 Task: Show 100 items per page.
Action: Mouse moved to (1362, 243)
Screenshot: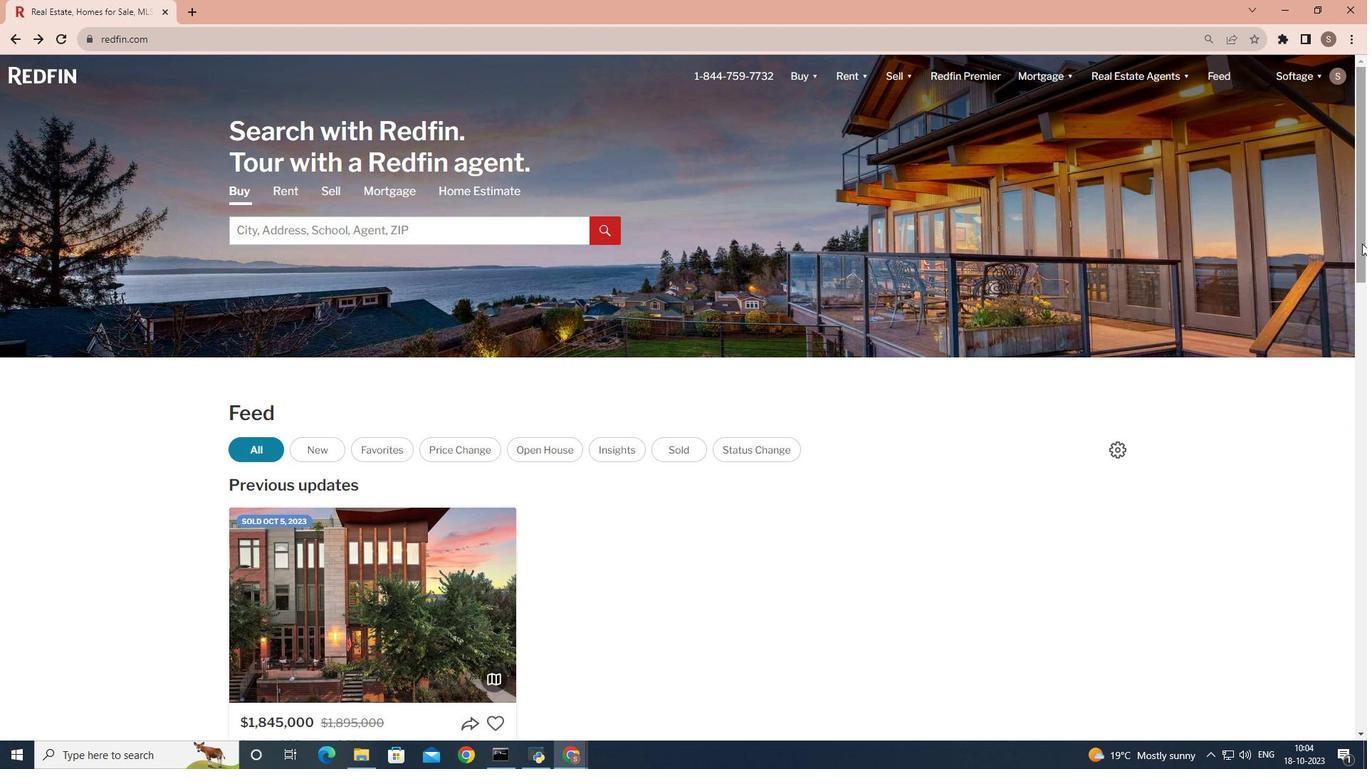 
Action: Mouse pressed left at (1362, 243)
Screenshot: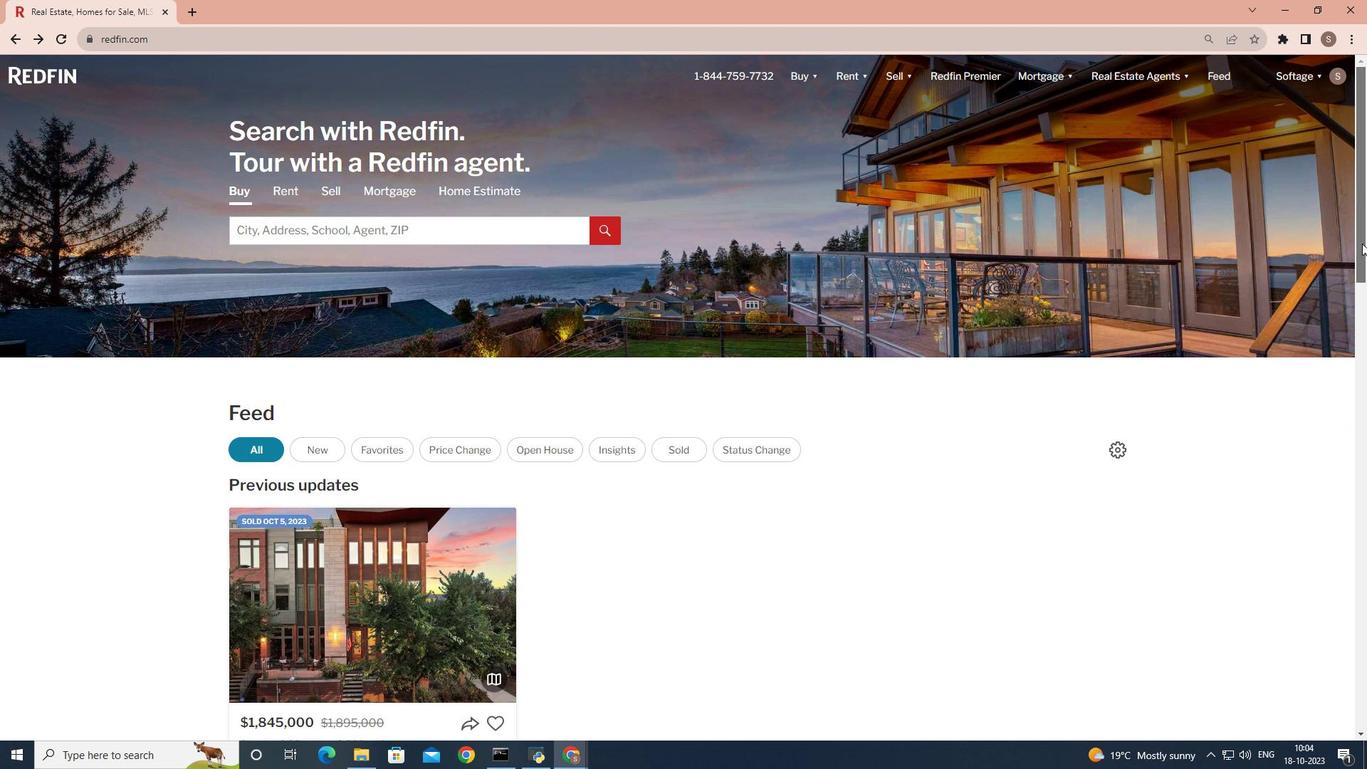 
Action: Mouse moved to (401, 563)
Screenshot: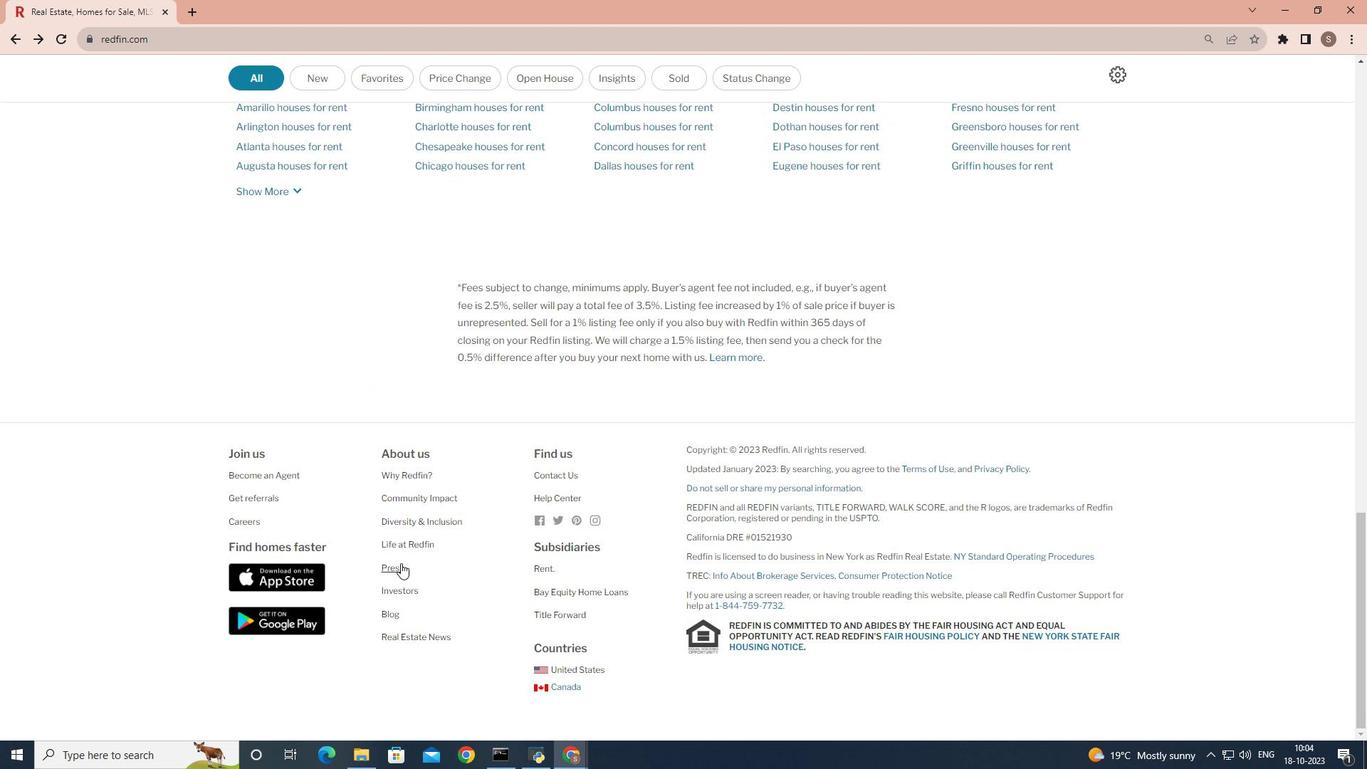 
Action: Mouse pressed left at (401, 563)
Screenshot: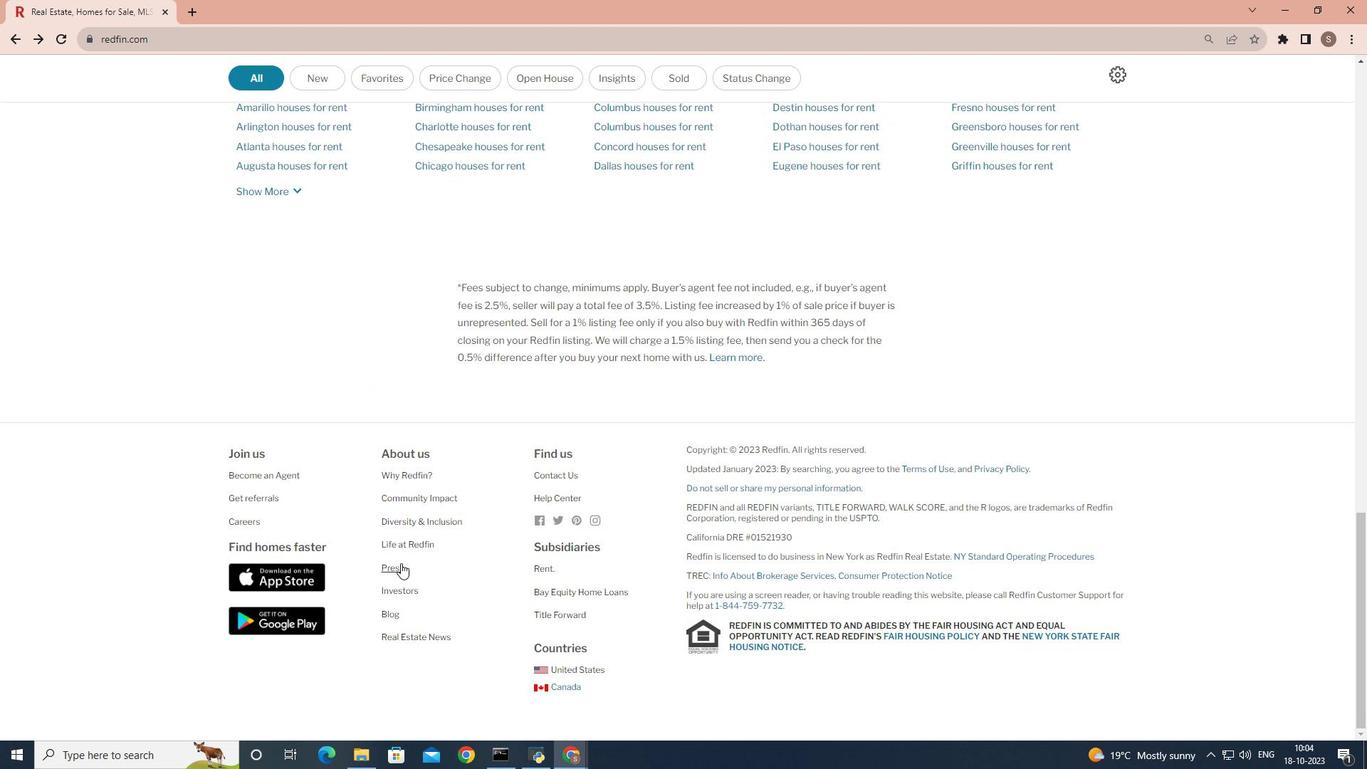
Action: Mouse moved to (1012, 623)
Screenshot: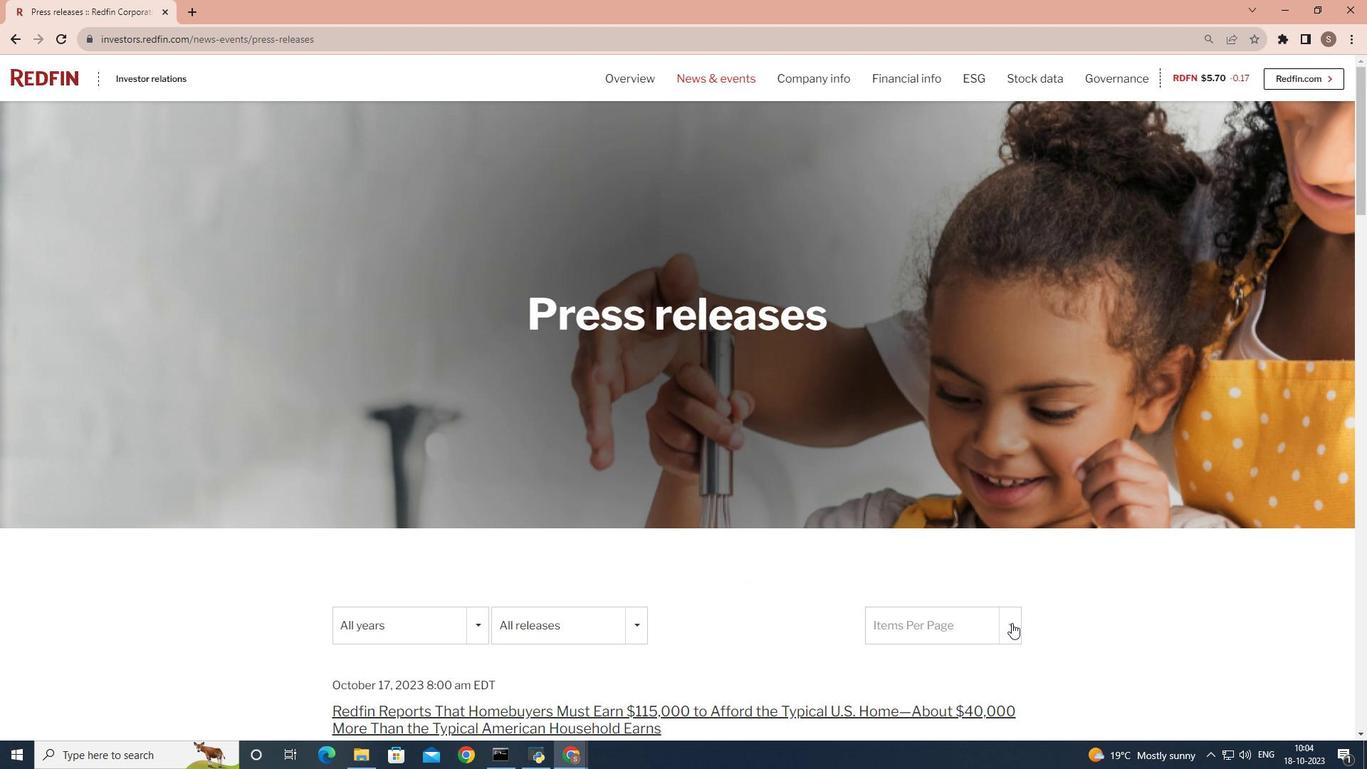 
Action: Mouse pressed left at (1012, 623)
Screenshot: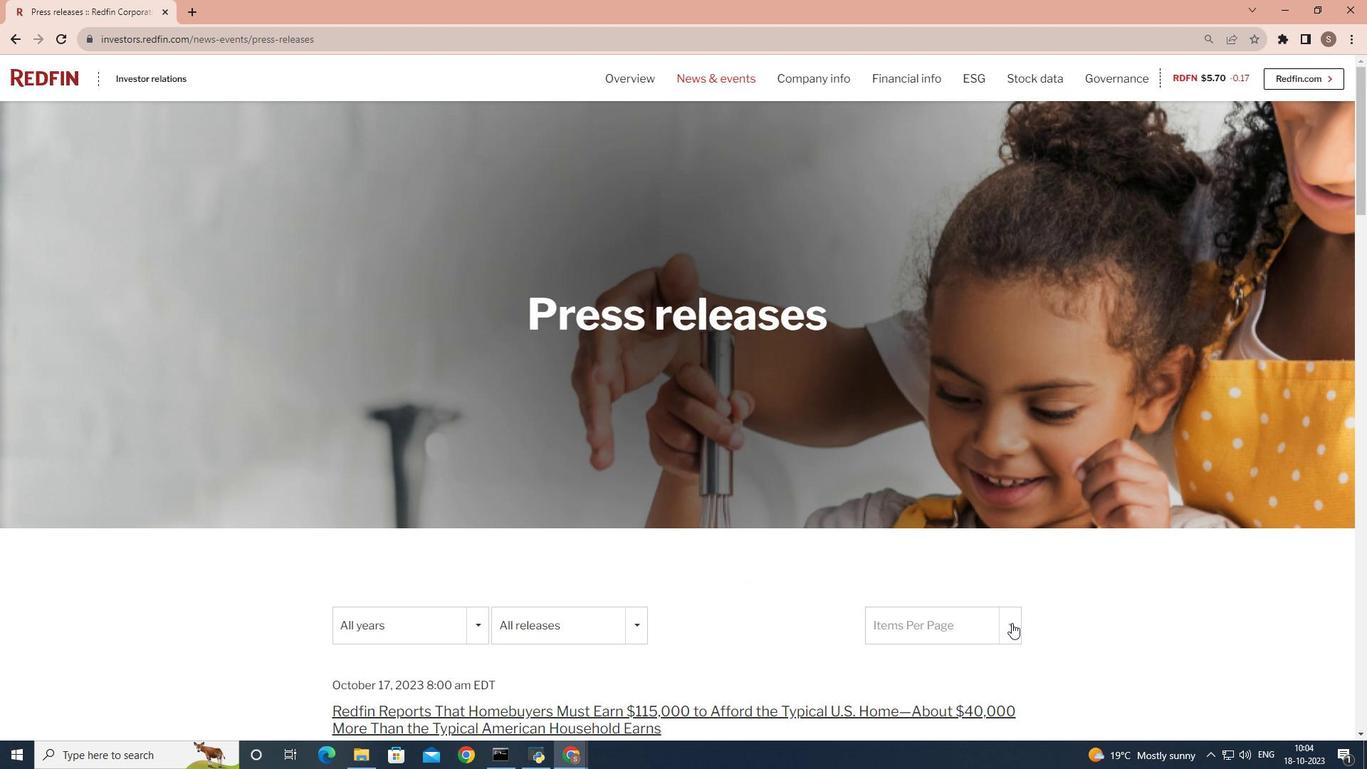 
Action: Mouse moved to (983, 589)
Screenshot: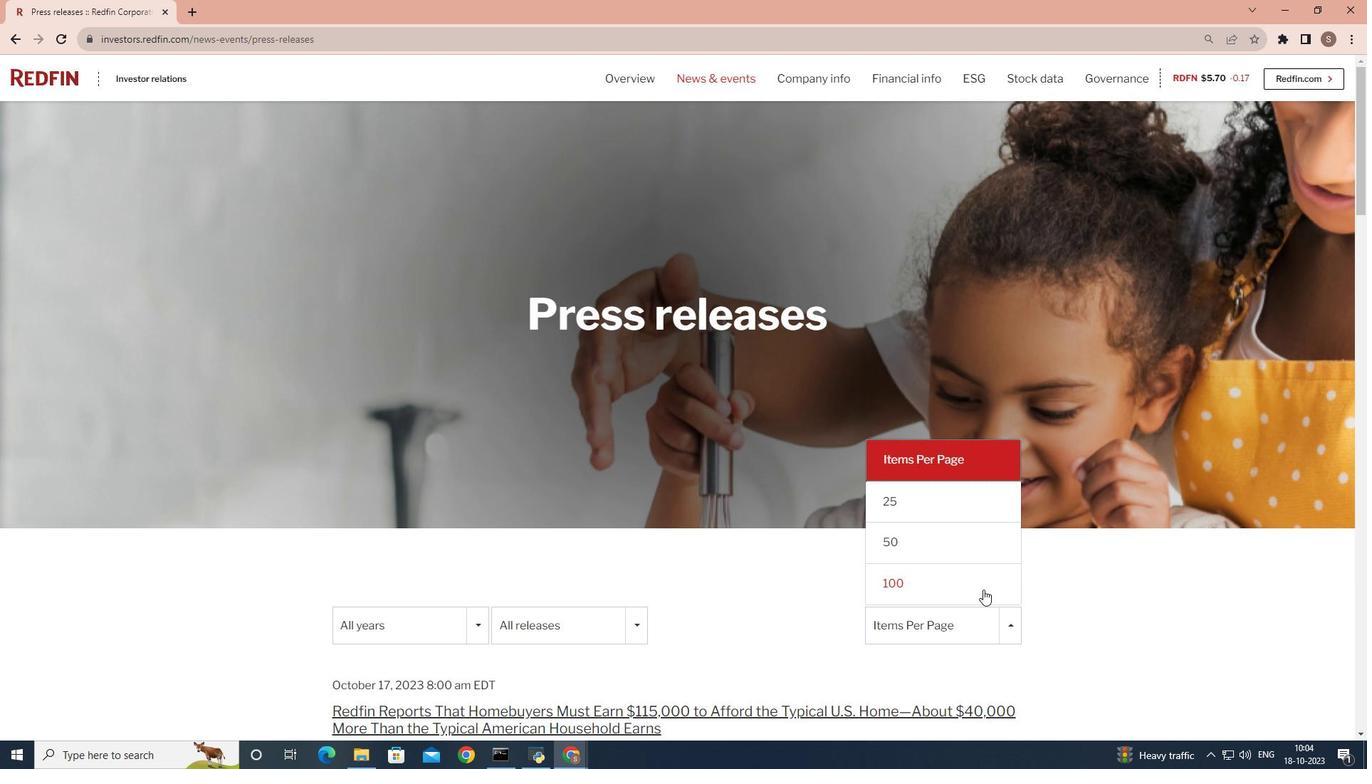 
Action: Mouse pressed left at (983, 589)
Screenshot: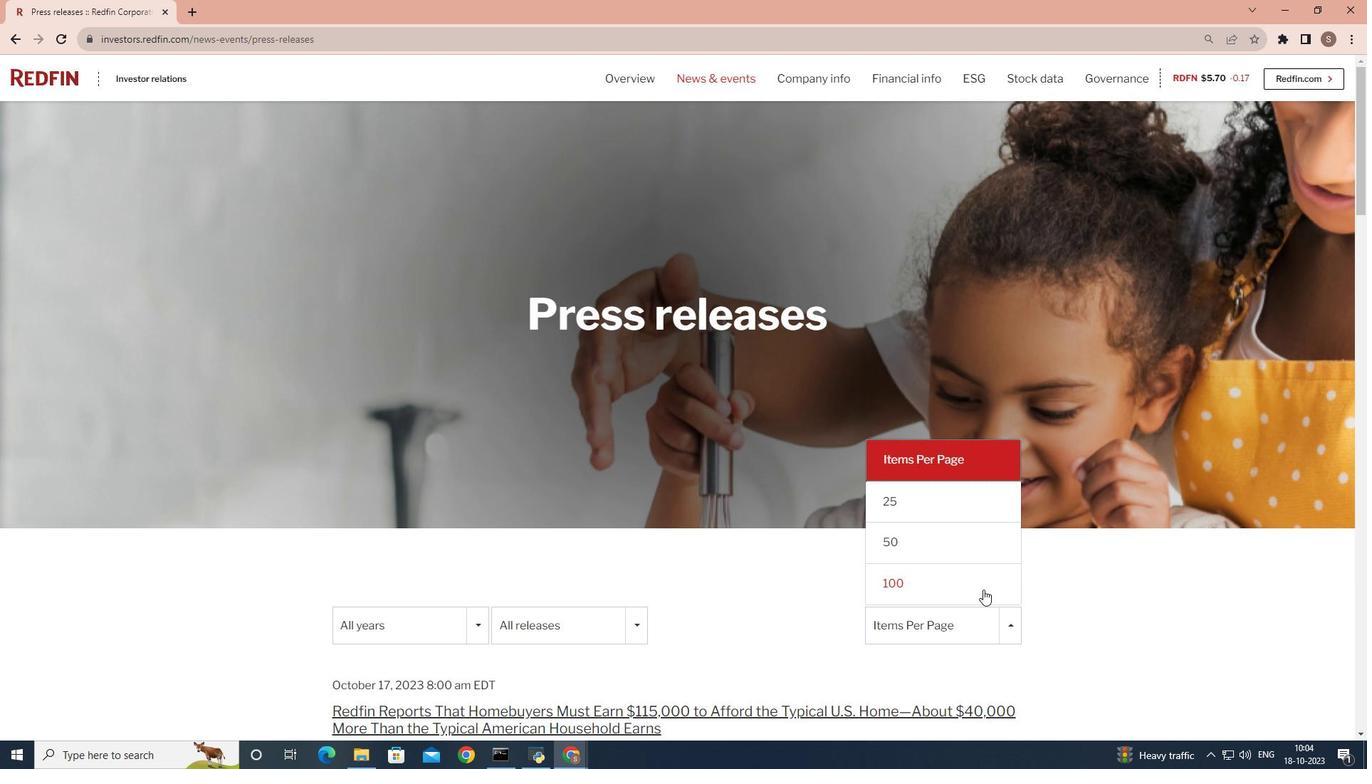 
